 Task: Create a due date automation trigger when advanced on, on the tuesday after a card is due add dates not starting next week at 11:00 AM.
Action: Mouse moved to (952, 141)
Screenshot: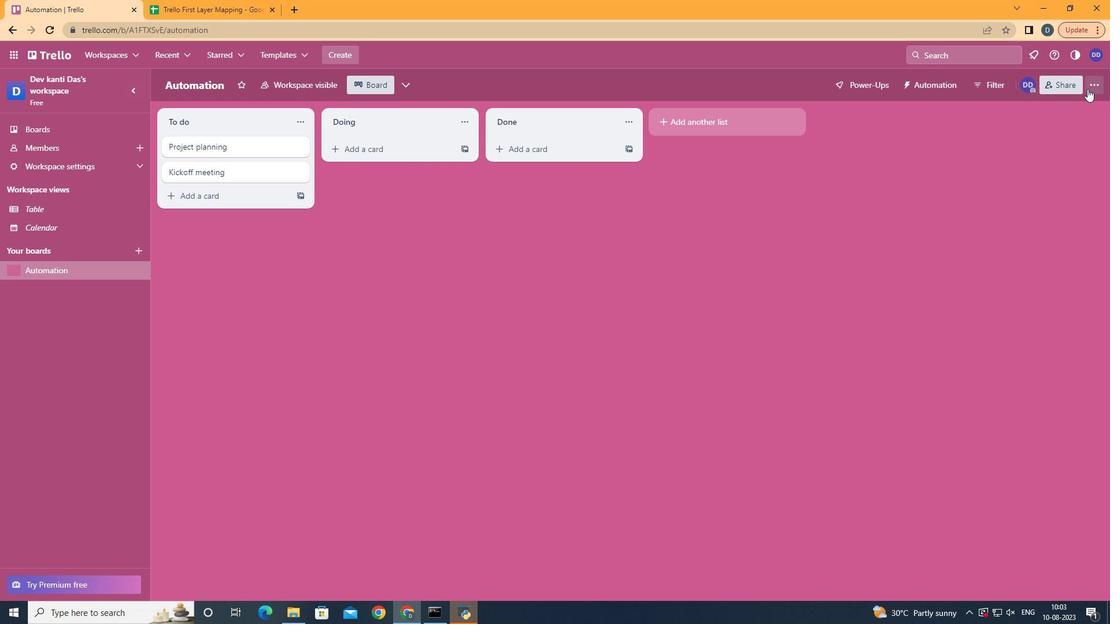 
Action: Mouse pressed left at (952, 141)
Screenshot: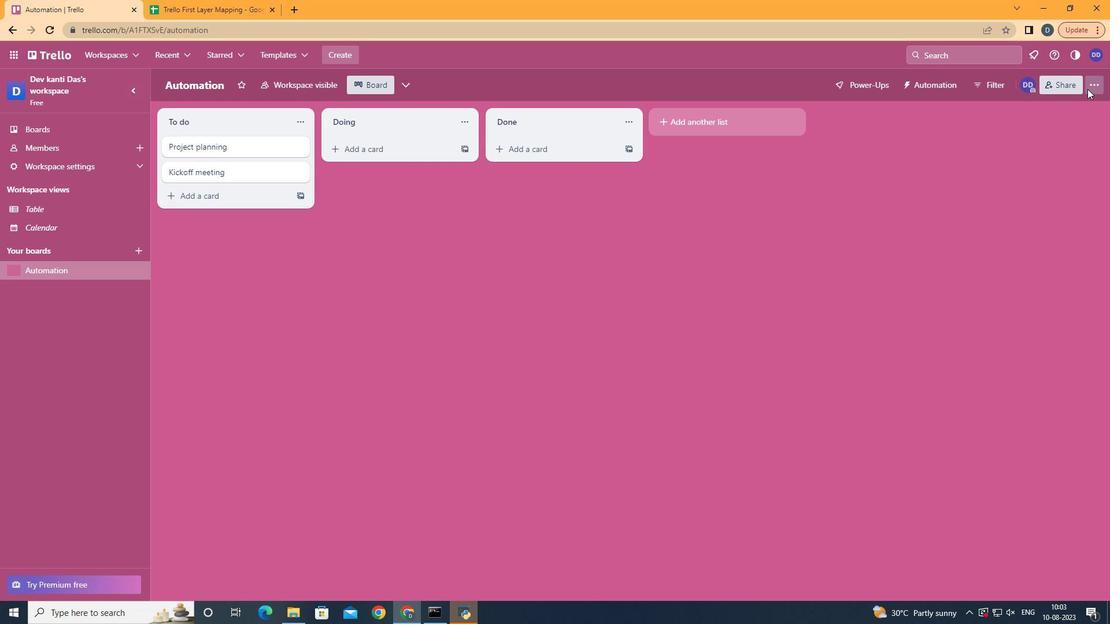 
Action: Mouse moved to (907, 270)
Screenshot: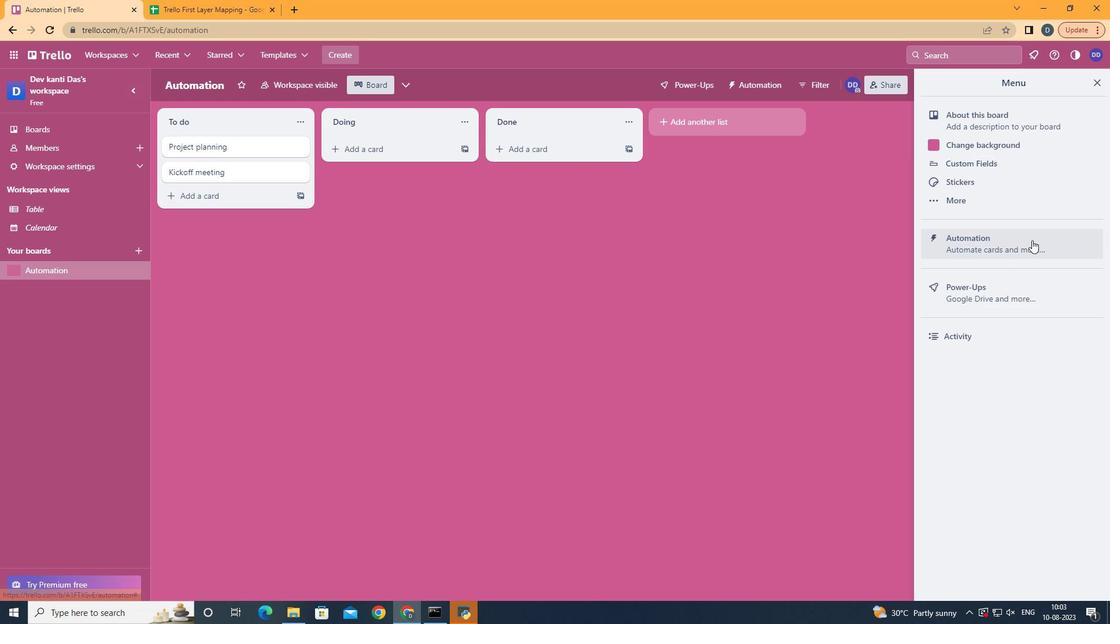 
Action: Mouse pressed left at (907, 270)
Screenshot: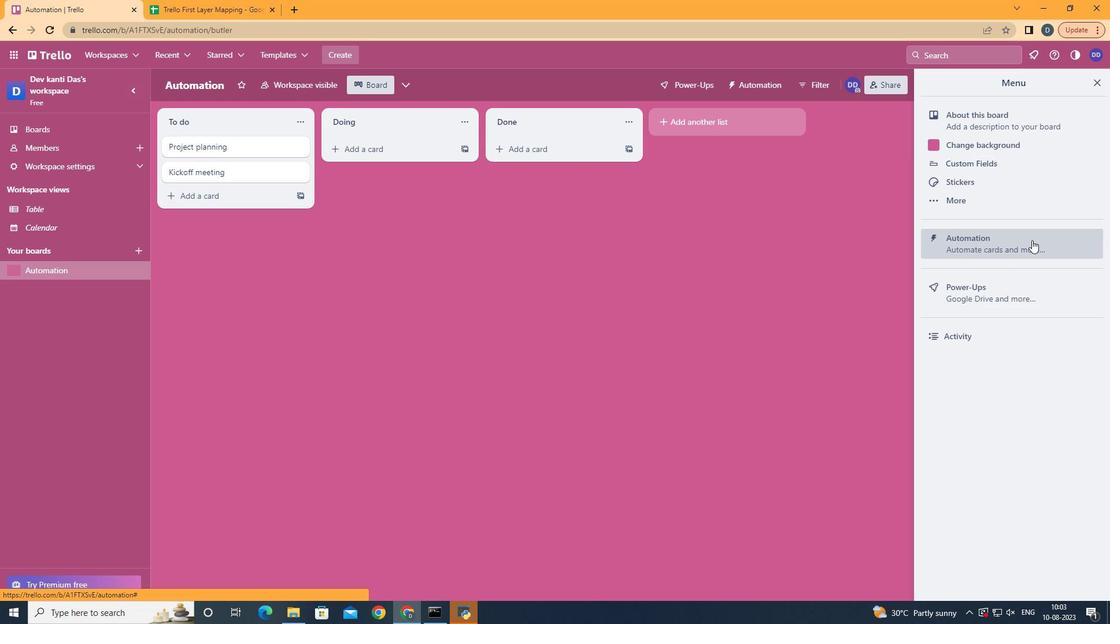 
Action: Mouse moved to (243, 263)
Screenshot: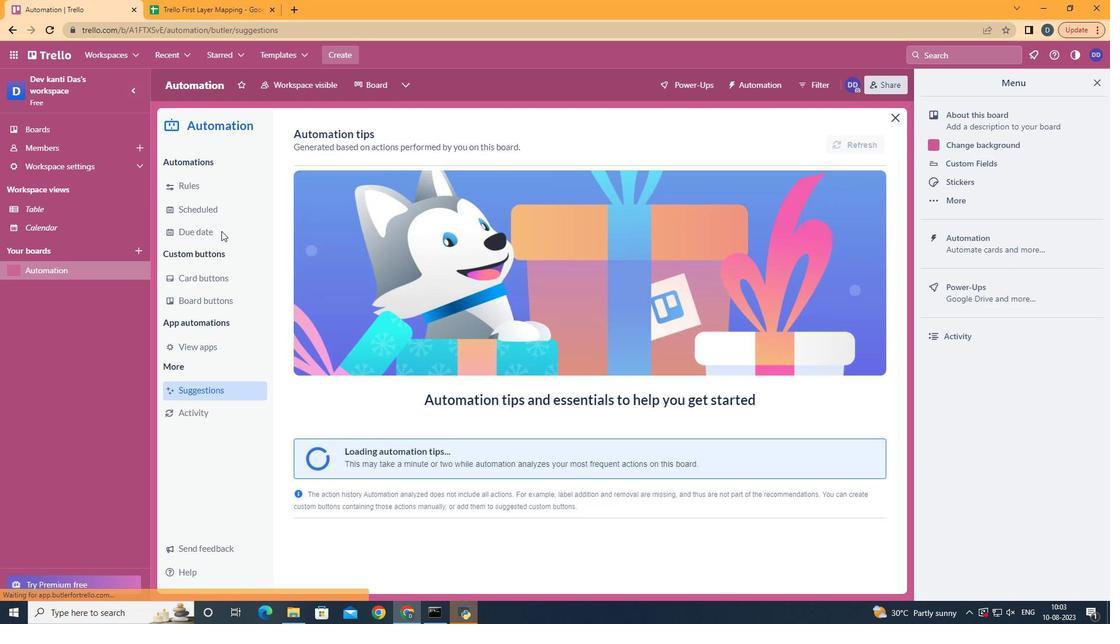 
Action: Mouse pressed left at (243, 263)
Screenshot: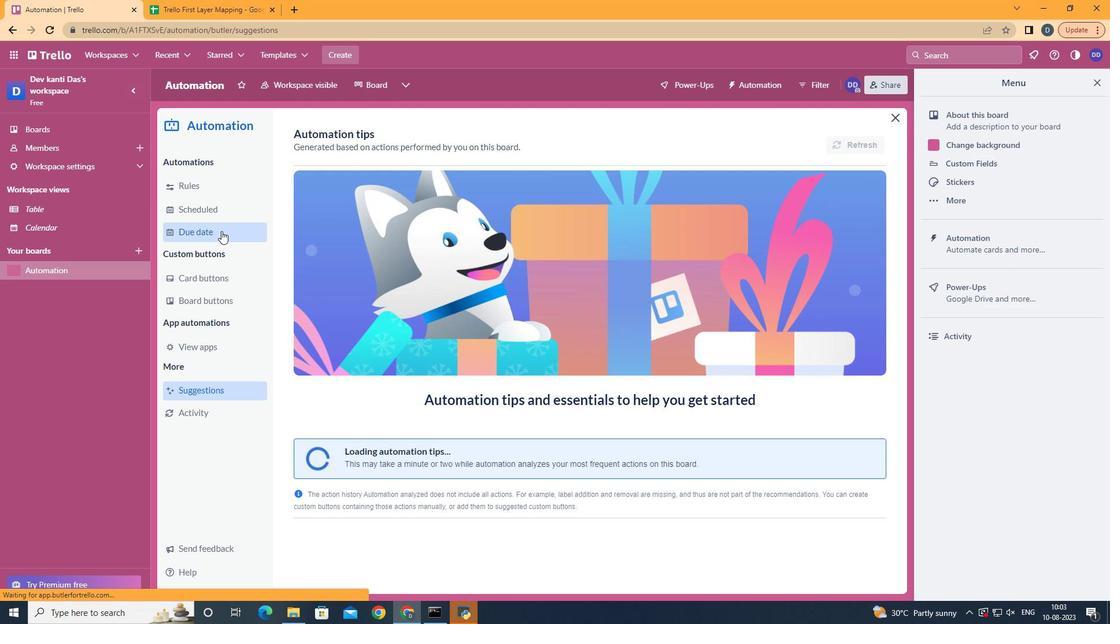 
Action: Mouse moved to (727, 186)
Screenshot: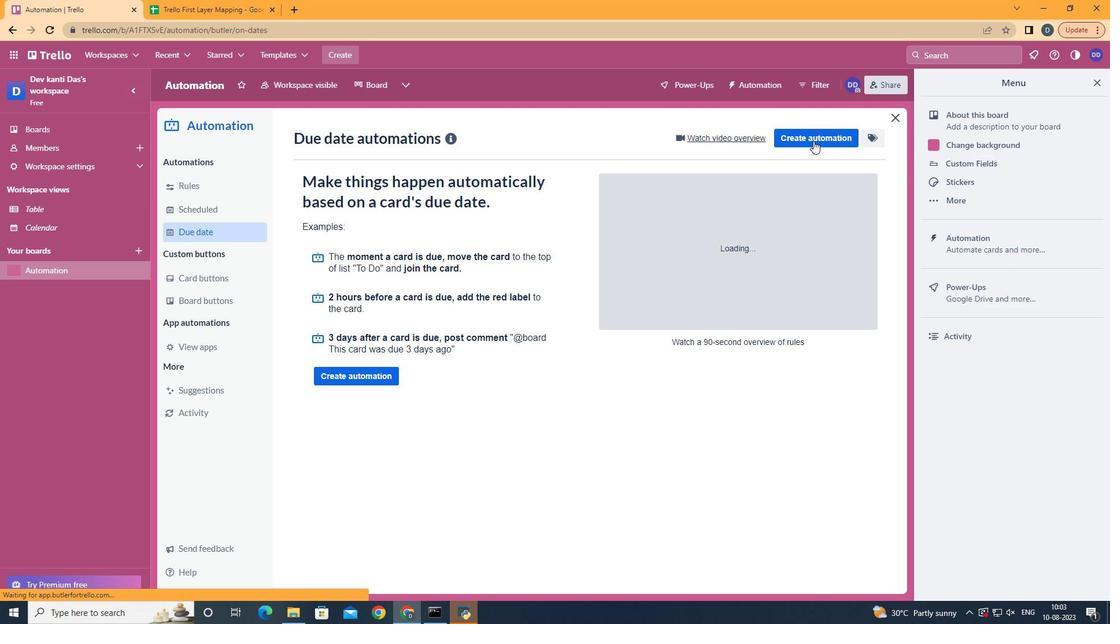 
Action: Mouse pressed left at (727, 186)
Screenshot: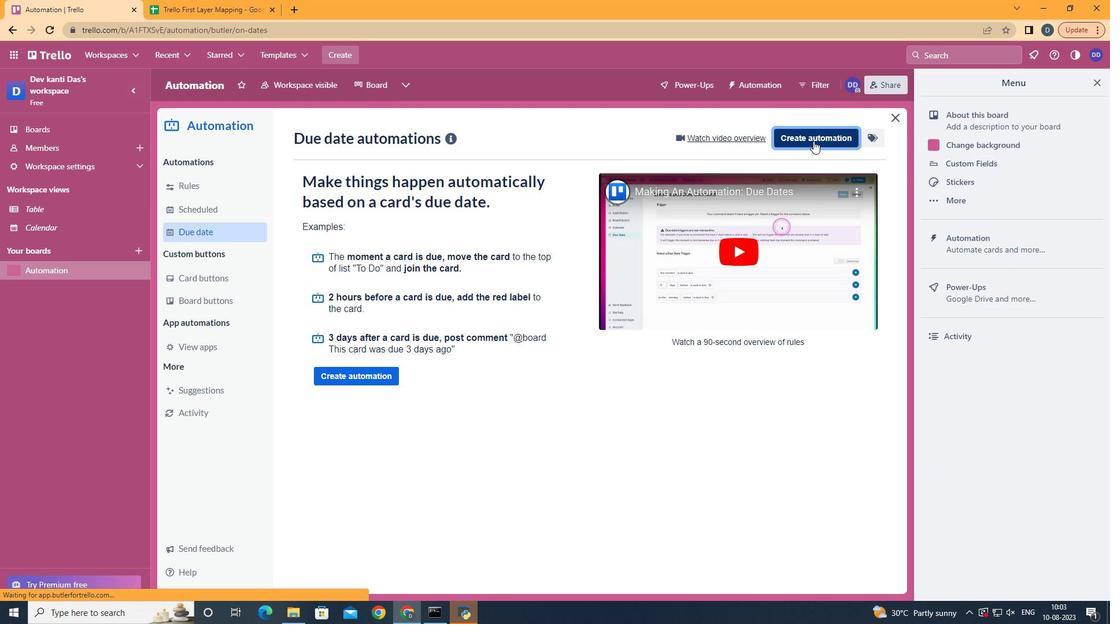 
Action: Mouse moved to (552, 272)
Screenshot: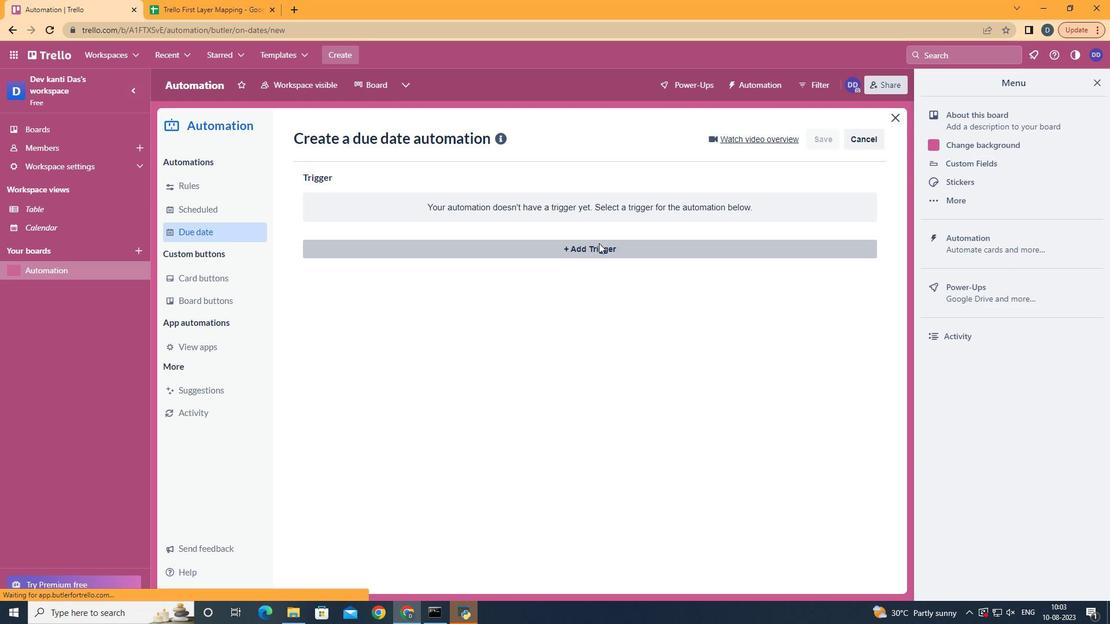 
Action: Mouse pressed left at (552, 272)
Screenshot: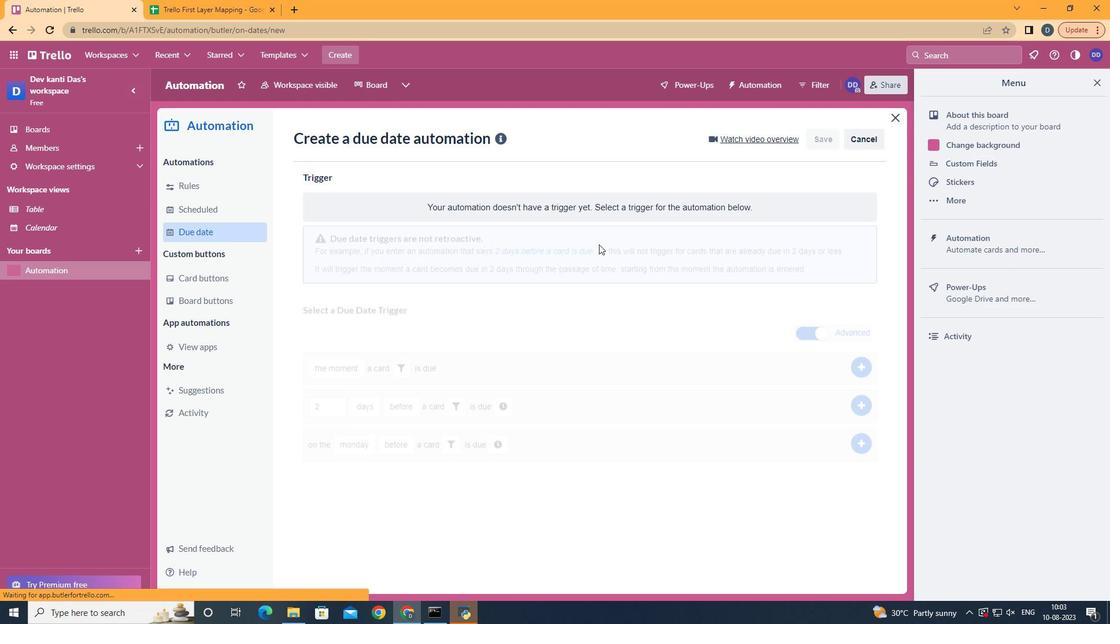 
Action: Mouse moved to (363, 345)
Screenshot: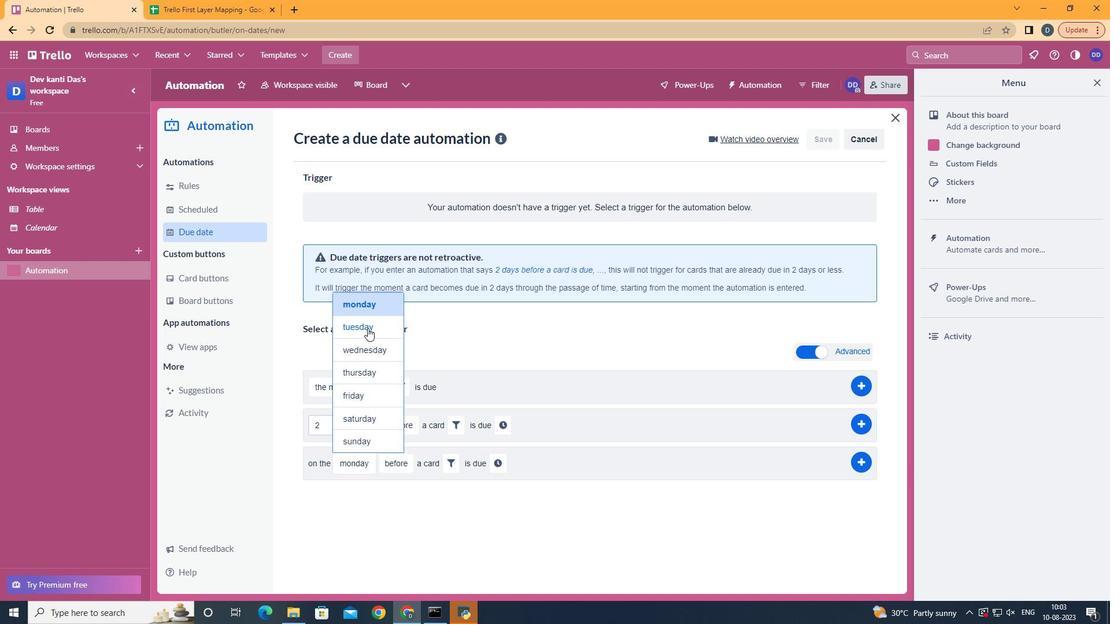 
Action: Mouse pressed left at (363, 345)
Screenshot: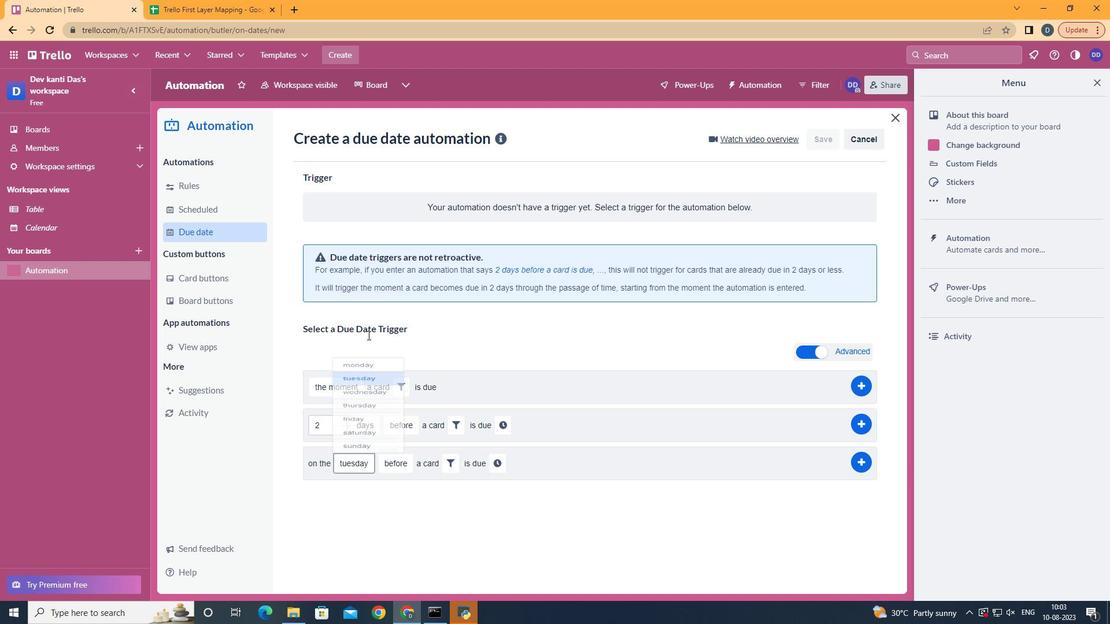 
Action: Mouse moved to (388, 494)
Screenshot: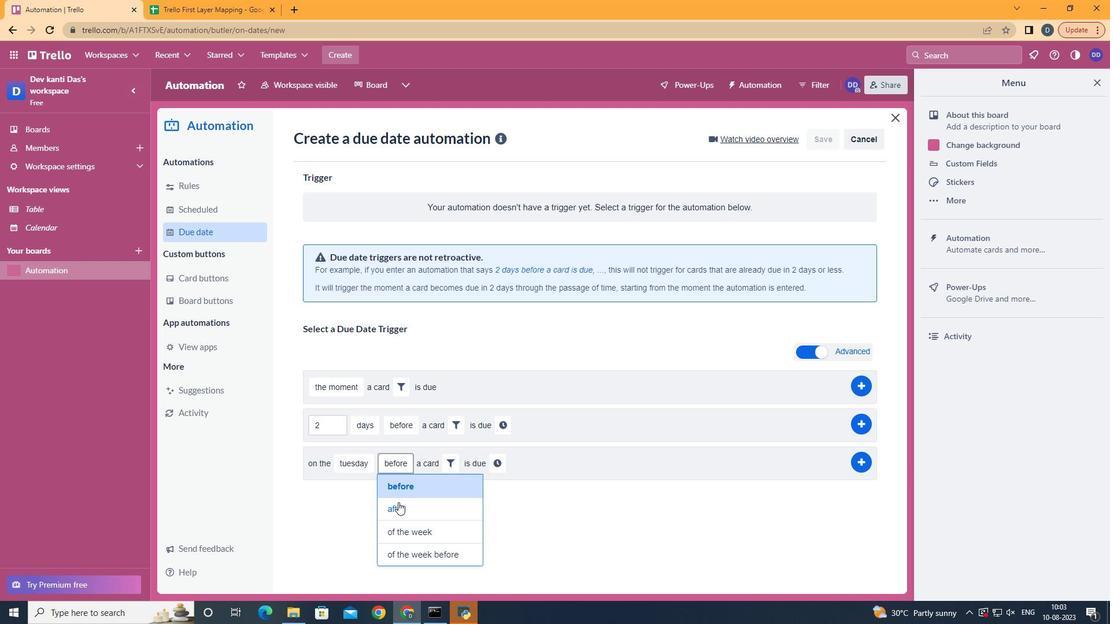 
Action: Mouse pressed left at (388, 494)
Screenshot: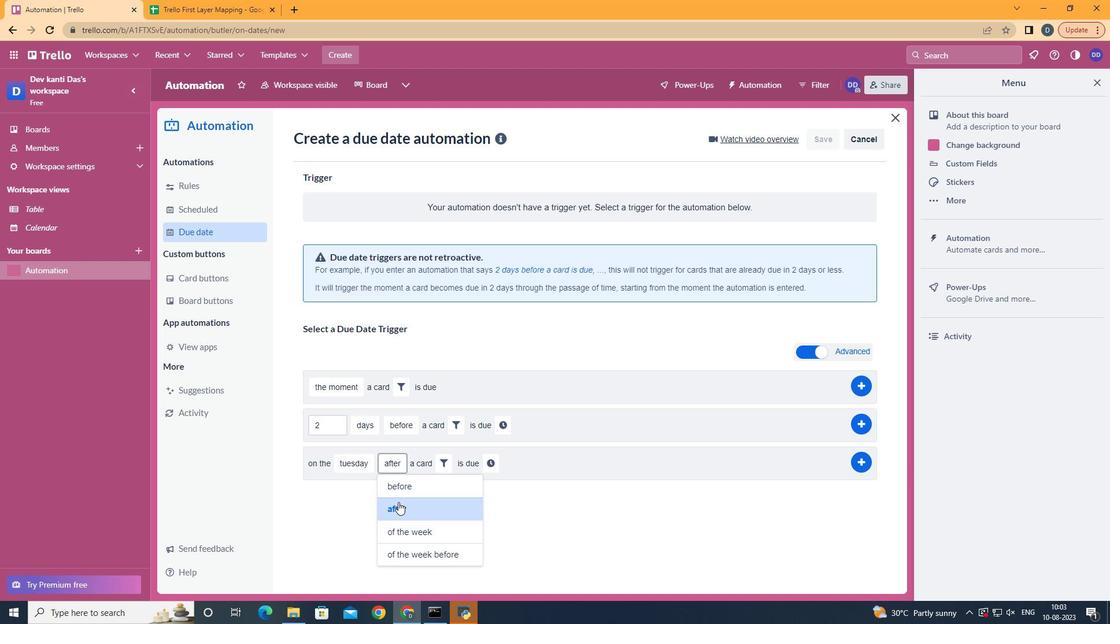 
Action: Mouse moved to (431, 464)
Screenshot: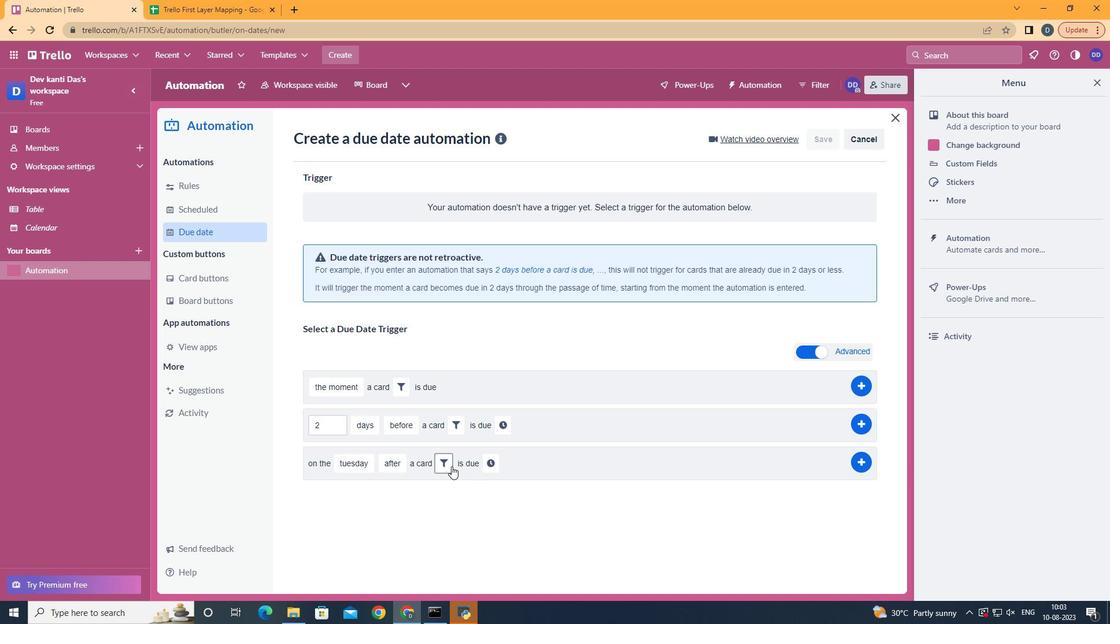 
Action: Mouse pressed left at (431, 464)
Screenshot: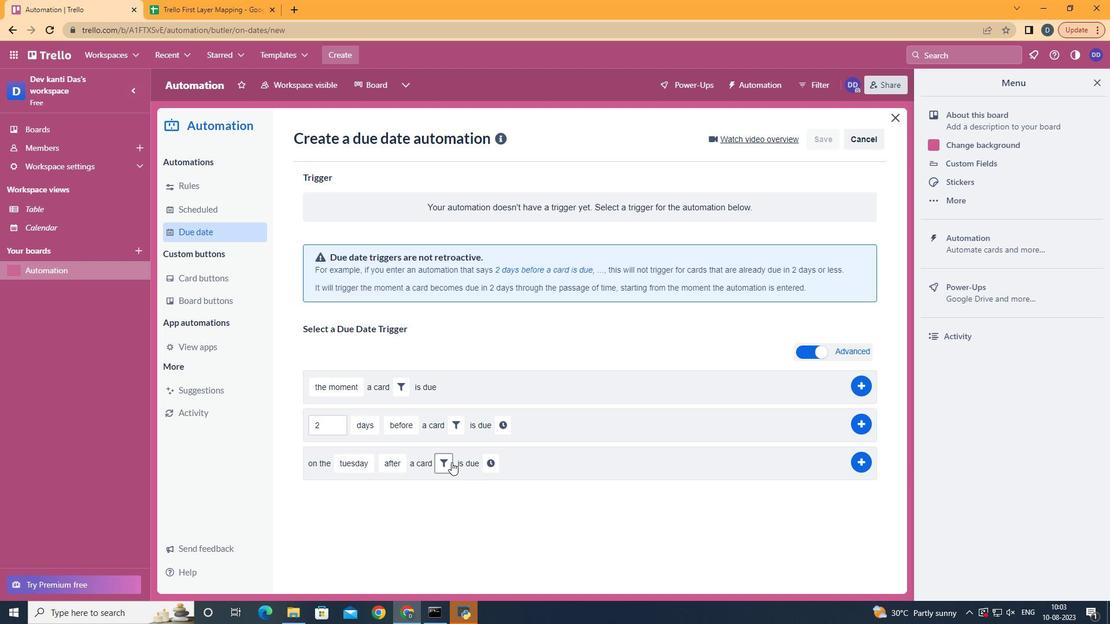 
Action: Mouse moved to (480, 490)
Screenshot: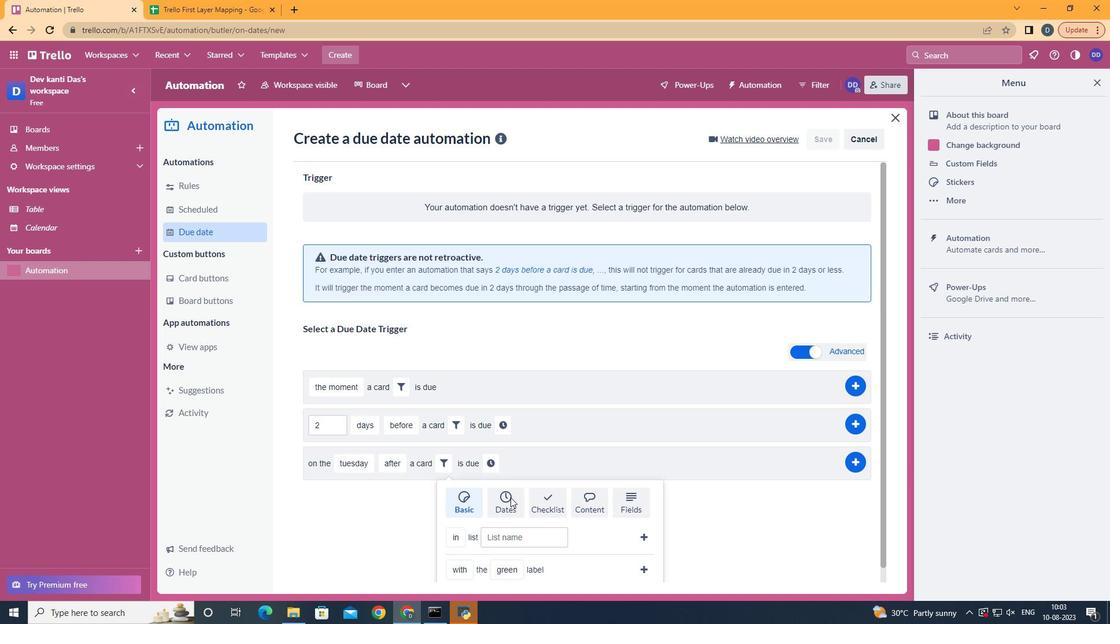 
Action: Mouse pressed left at (480, 490)
Screenshot: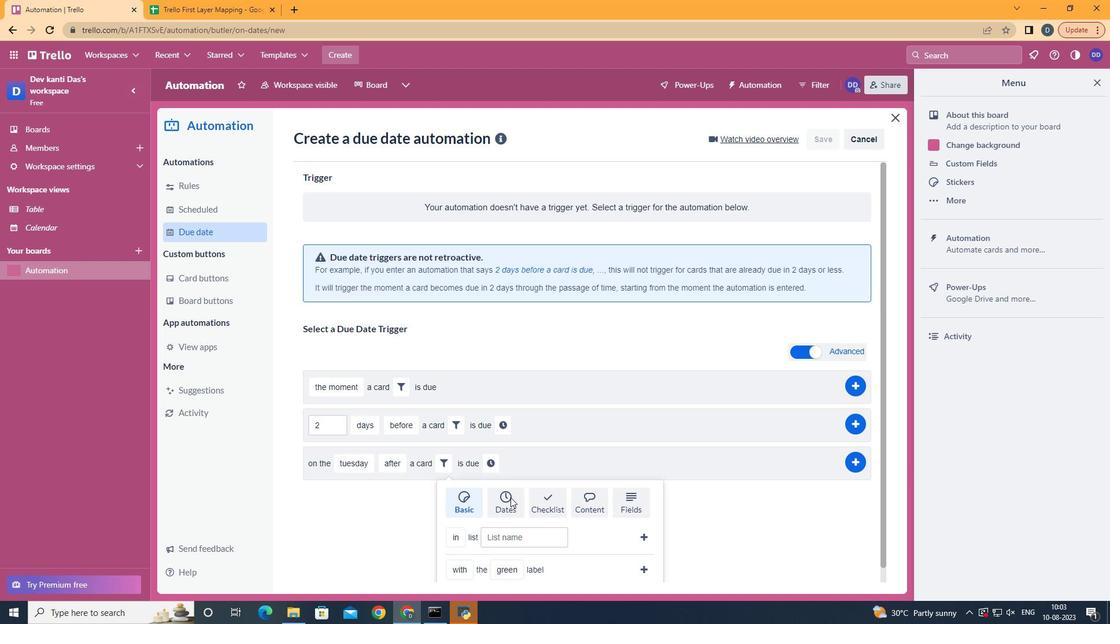 
Action: Mouse scrolled (480, 490) with delta (0, 0)
Screenshot: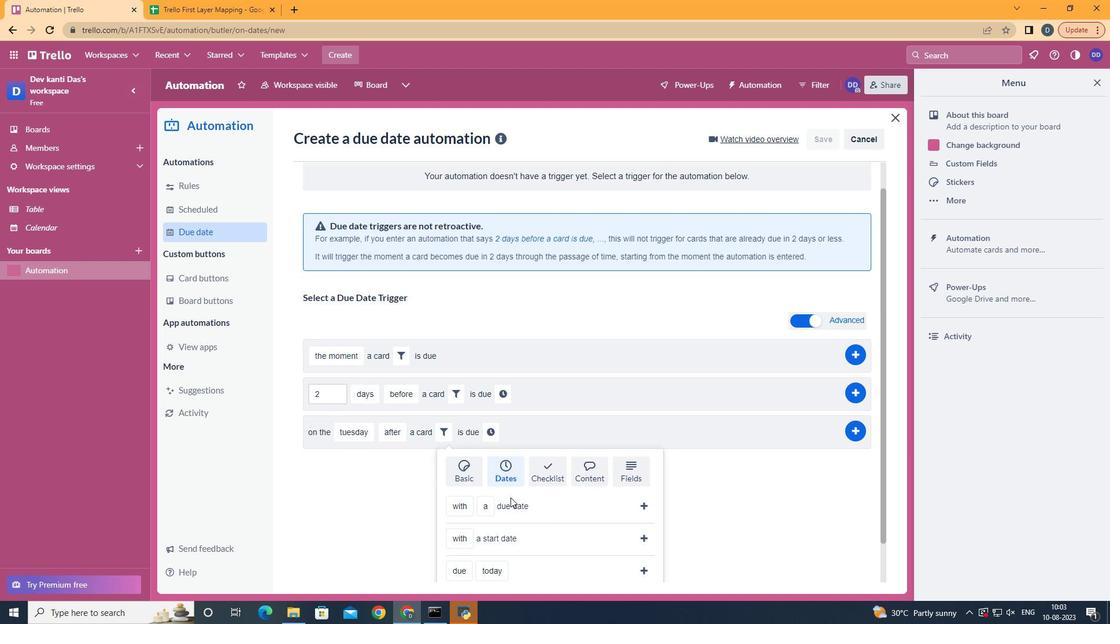 
Action: Mouse scrolled (480, 490) with delta (0, 0)
Screenshot: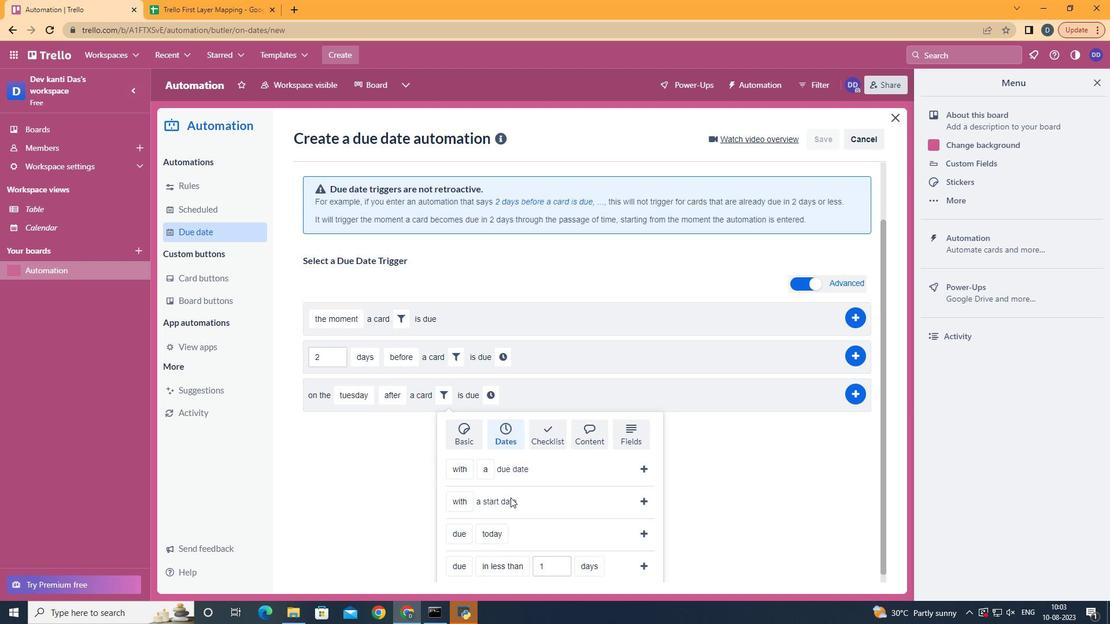 
Action: Mouse scrolled (480, 490) with delta (0, 0)
Screenshot: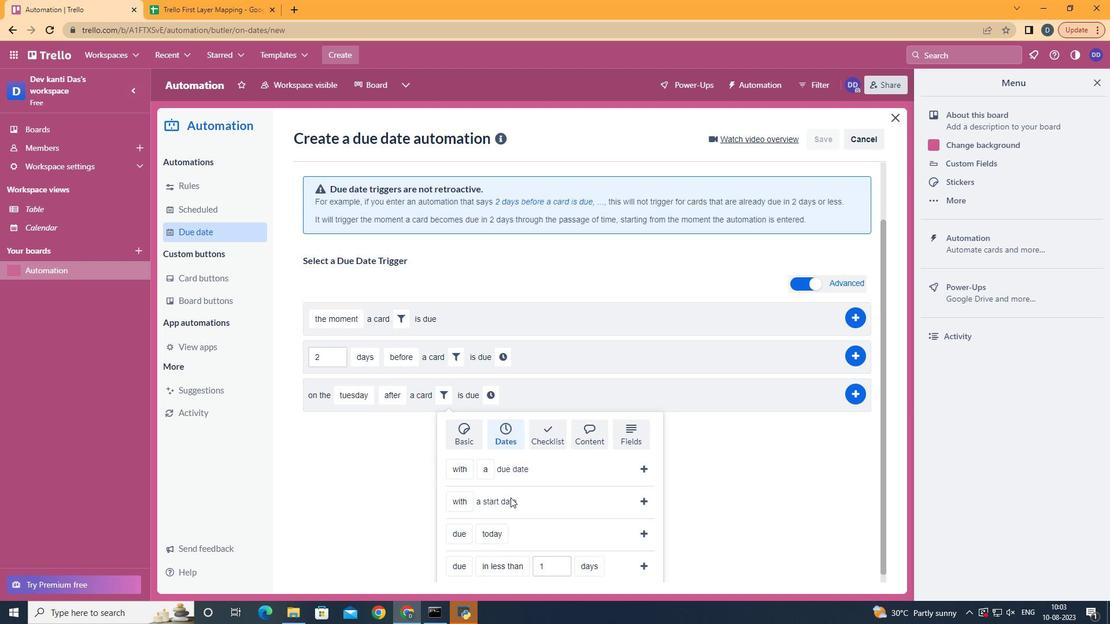 
Action: Mouse scrolled (480, 490) with delta (0, 0)
Screenshot: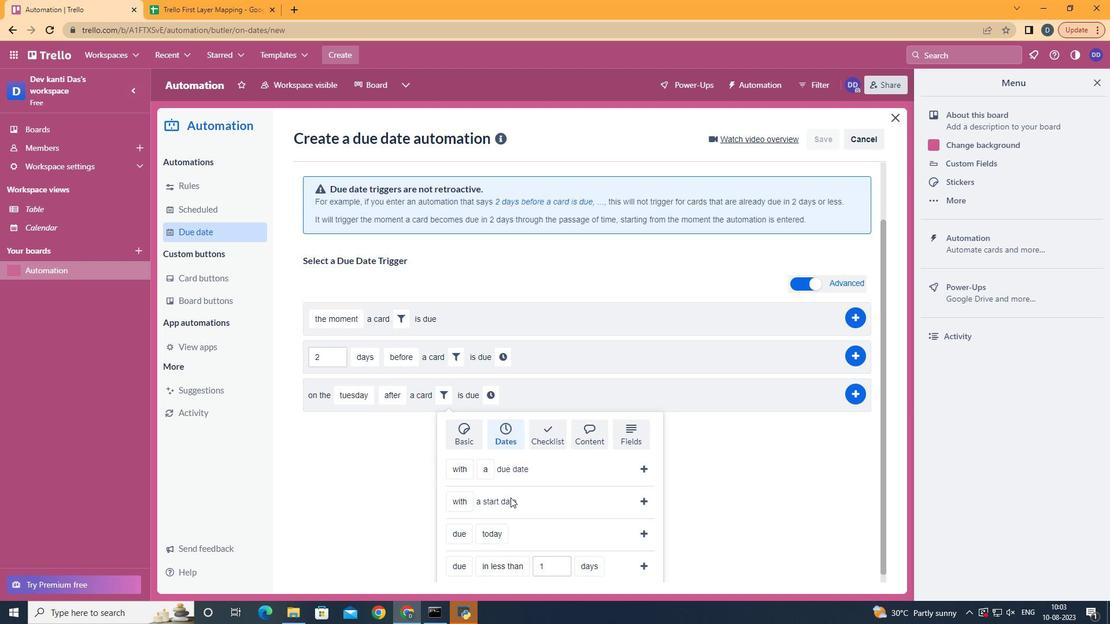 
Action: Mouse scrolled (480, 490) with delta (0, 0)
Screenshot: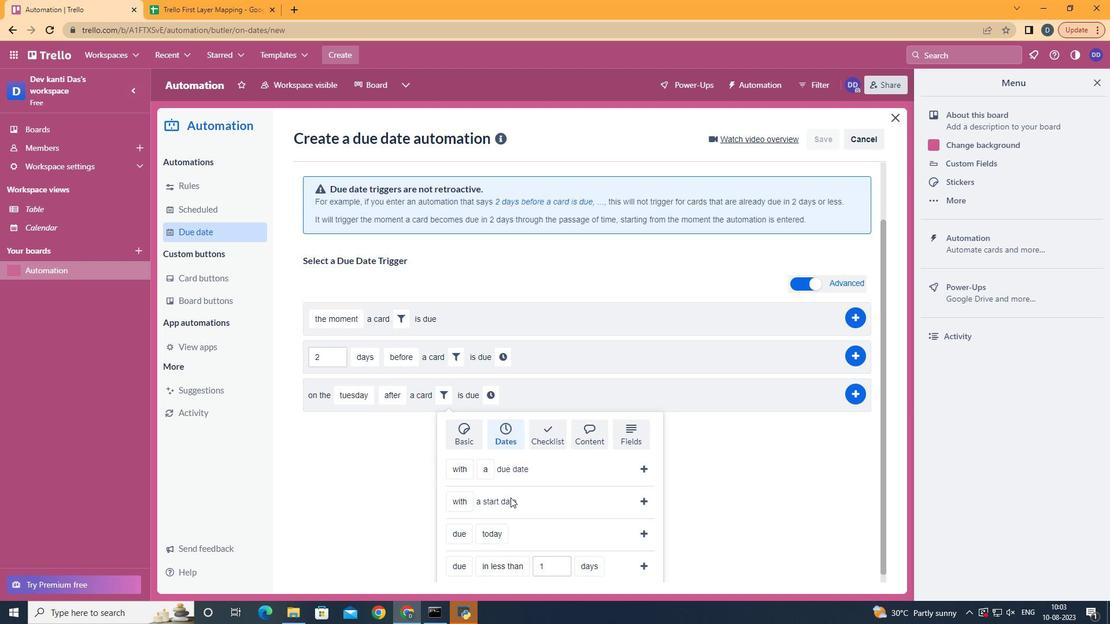 
Action: Mouse moved to (453, 495)
Screenshot: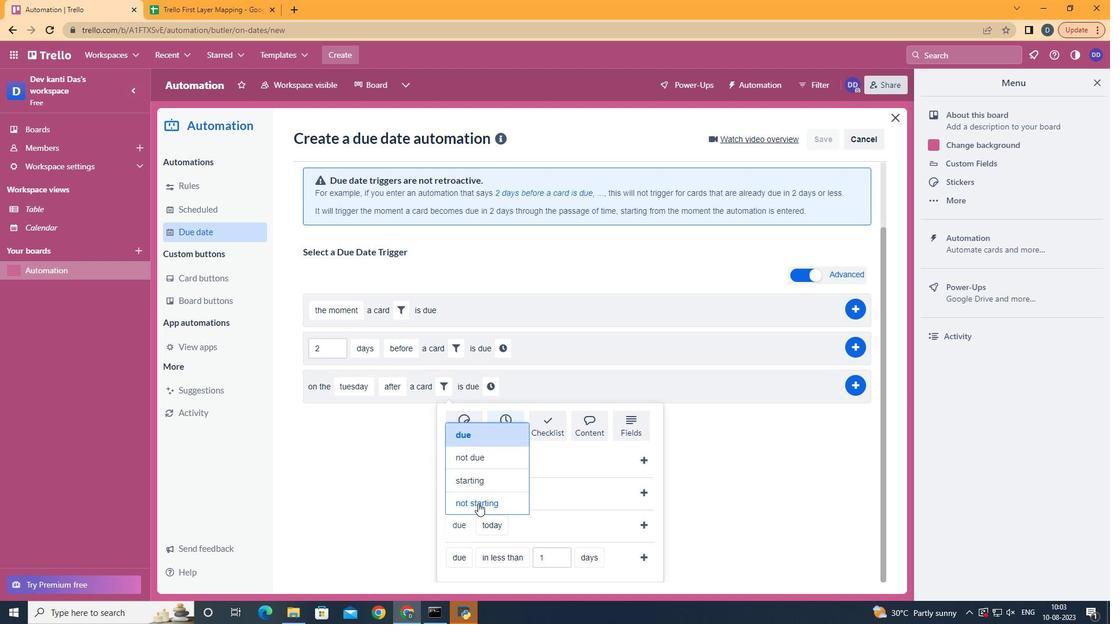 
Action: Mouse pressed left at (453, 495)
Screenshot: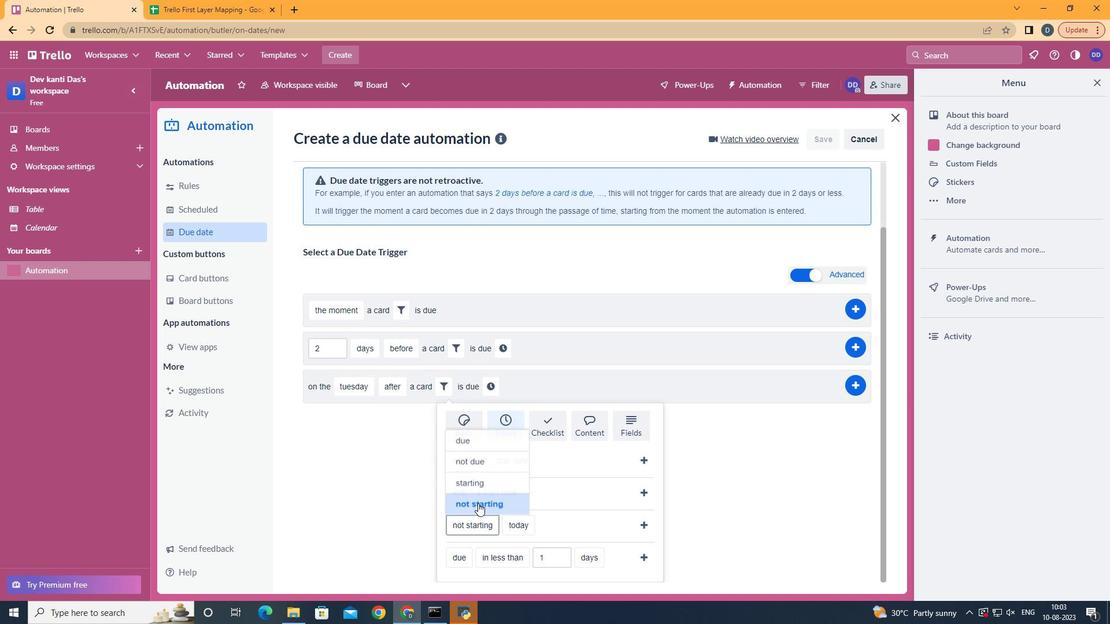 
Action: Mouse moved to (504, 456)
Screenshot: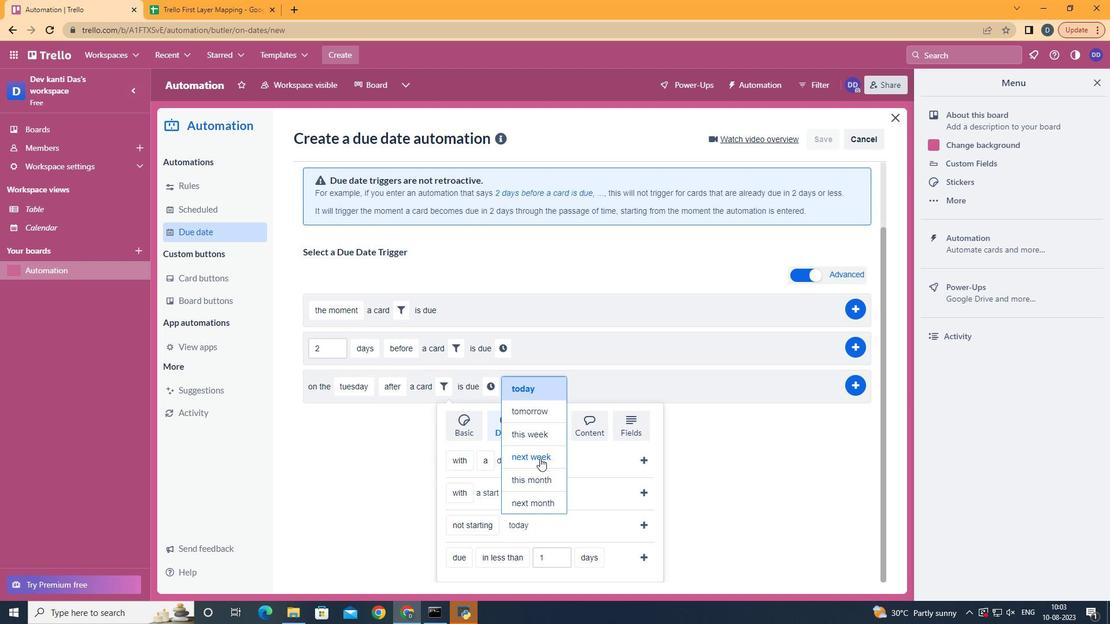 
Action: Mouse pressed left at (504, 456)
Screenshot: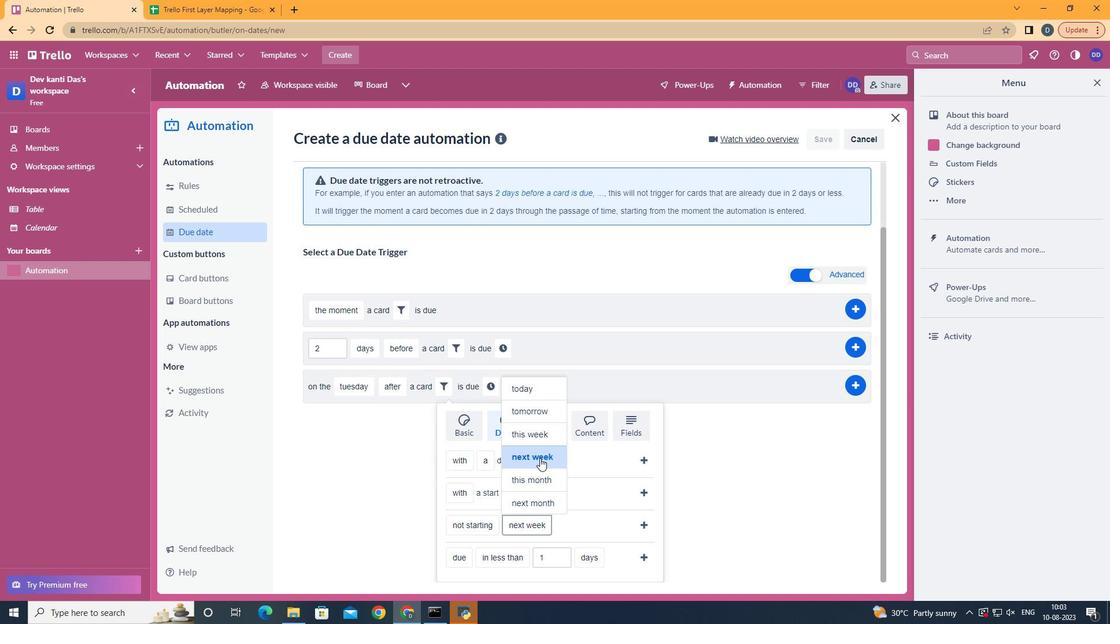 
Action: Mouse moved to (587, 518)
Screenshot: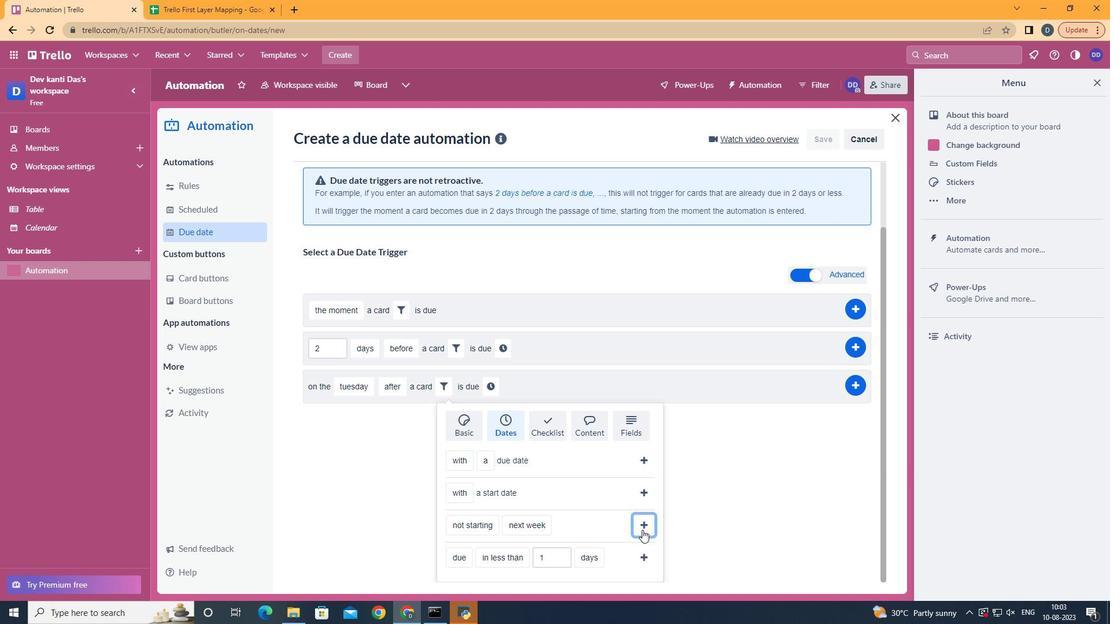 
Action: Mouse pressed left at (587, 518)
Screenshot: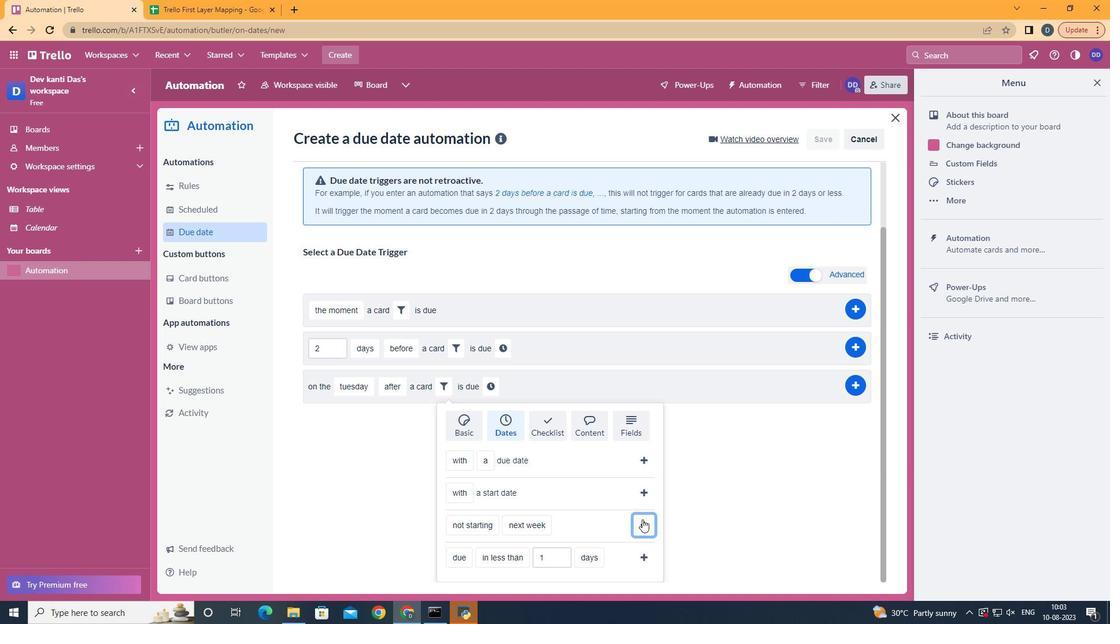 
Action: Mouse moved to (554, 459)
Screenshot: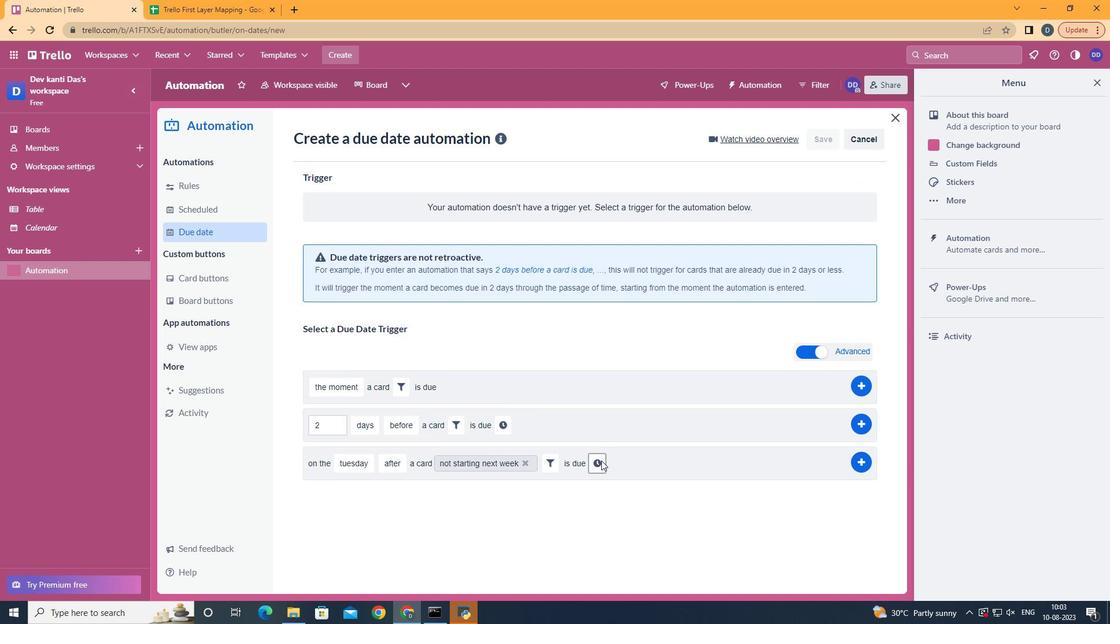 
Action: Mouse pressed left at (554, 459)
Screenshot: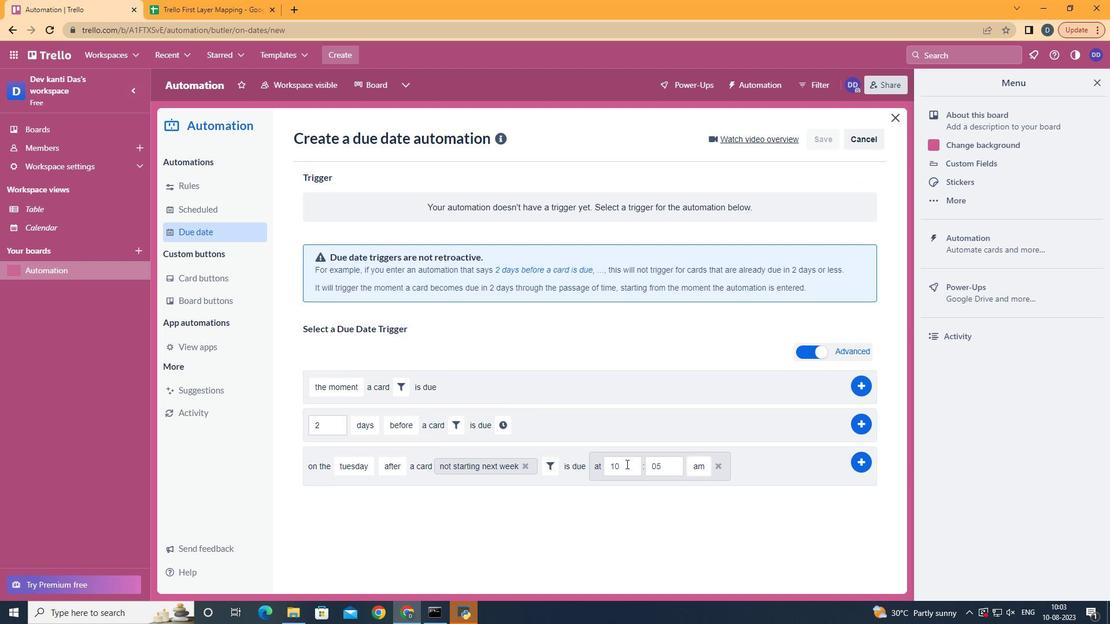 
Action: Mouse moved to (577, 462)
Screenshot: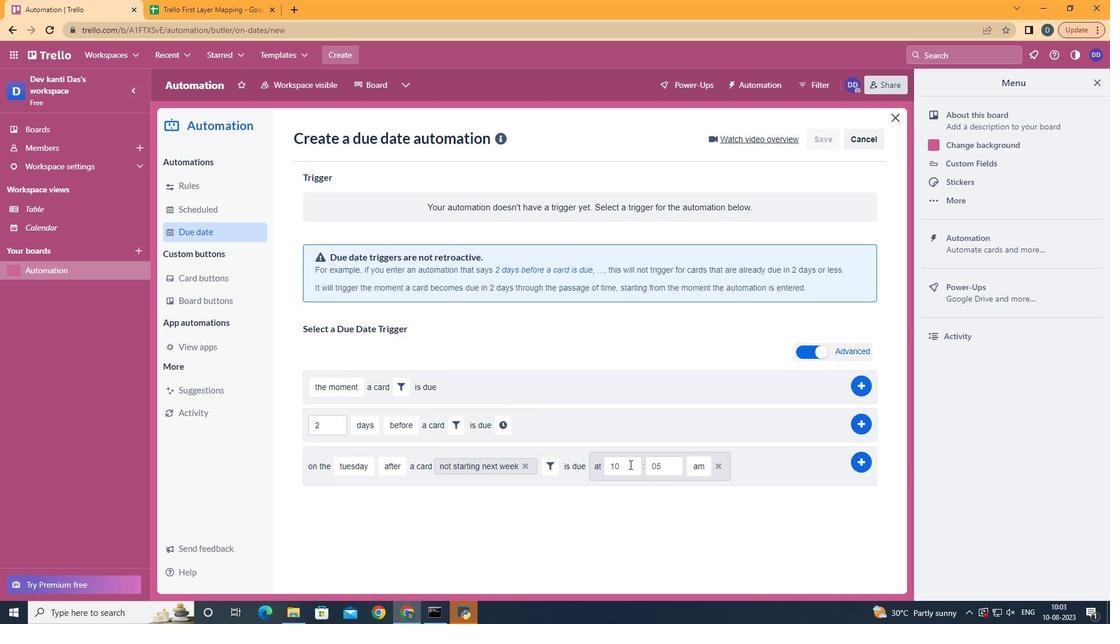 
Action: Mouse pressed left at (577, 462)
Screenshot: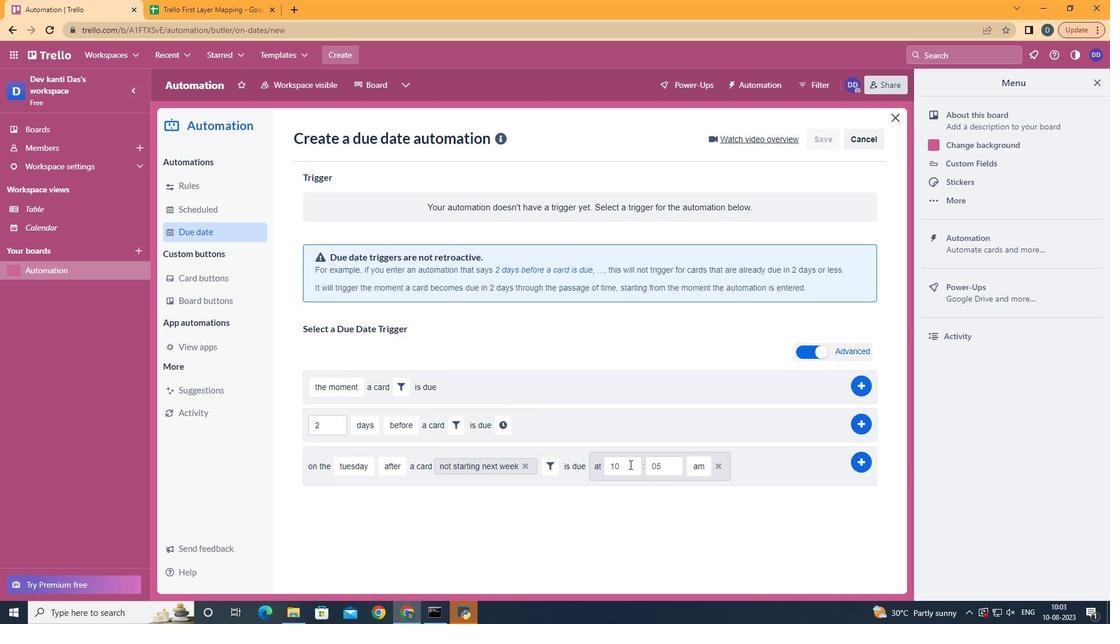 
Action: Key pressed <Key.backspace>1
Screenshot: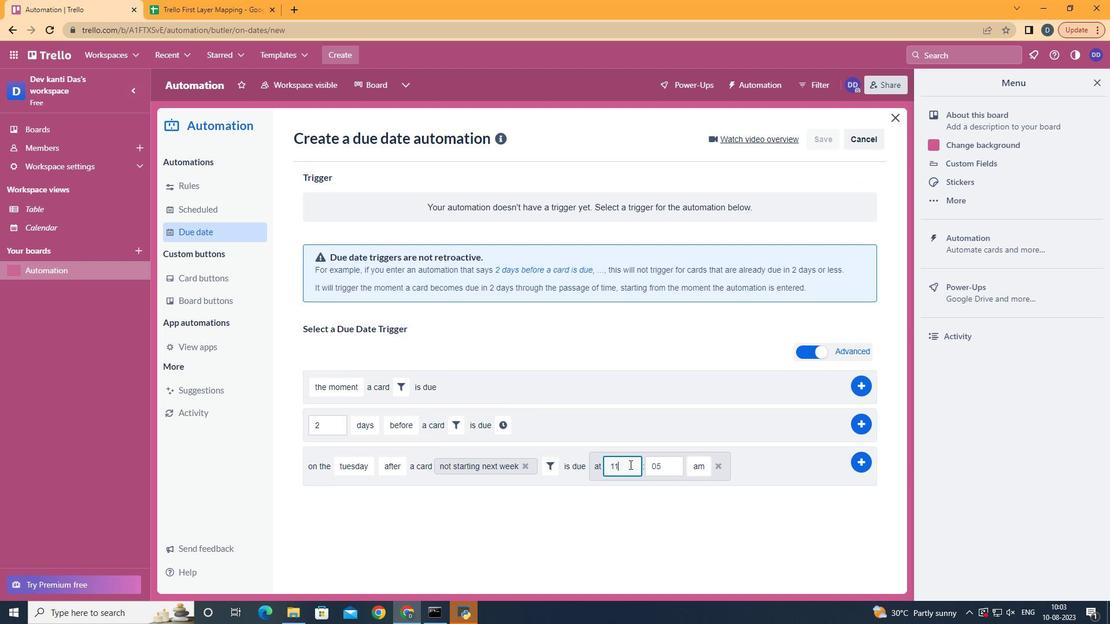 
Action: Mouse moved to (616, 462)
Screenshot: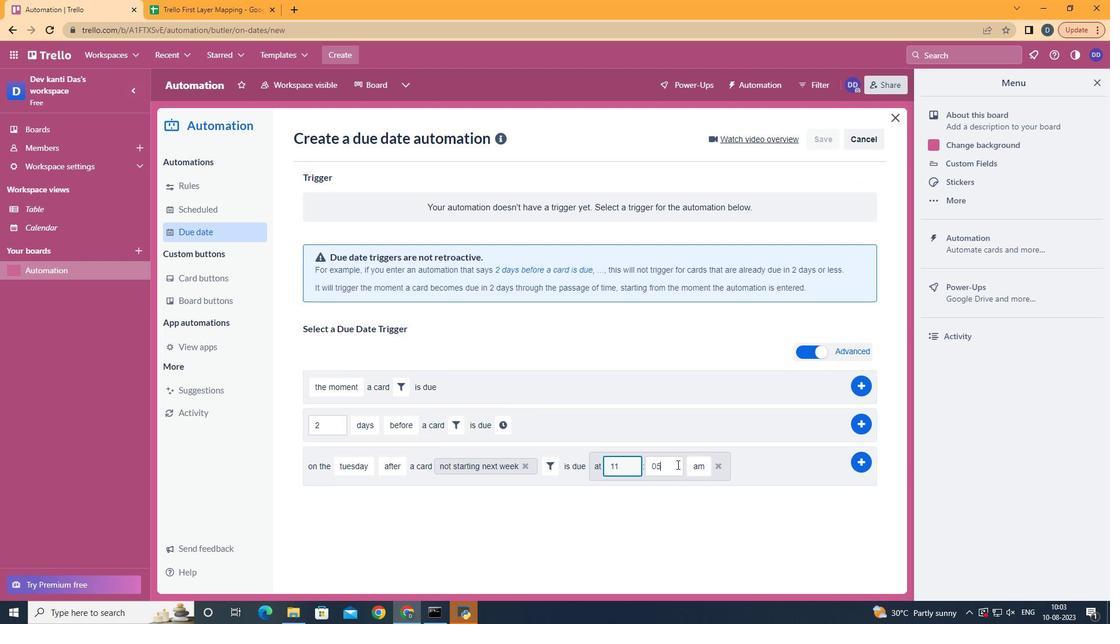 
Action: Mouse pressed left at (616, 462)
Screenshot: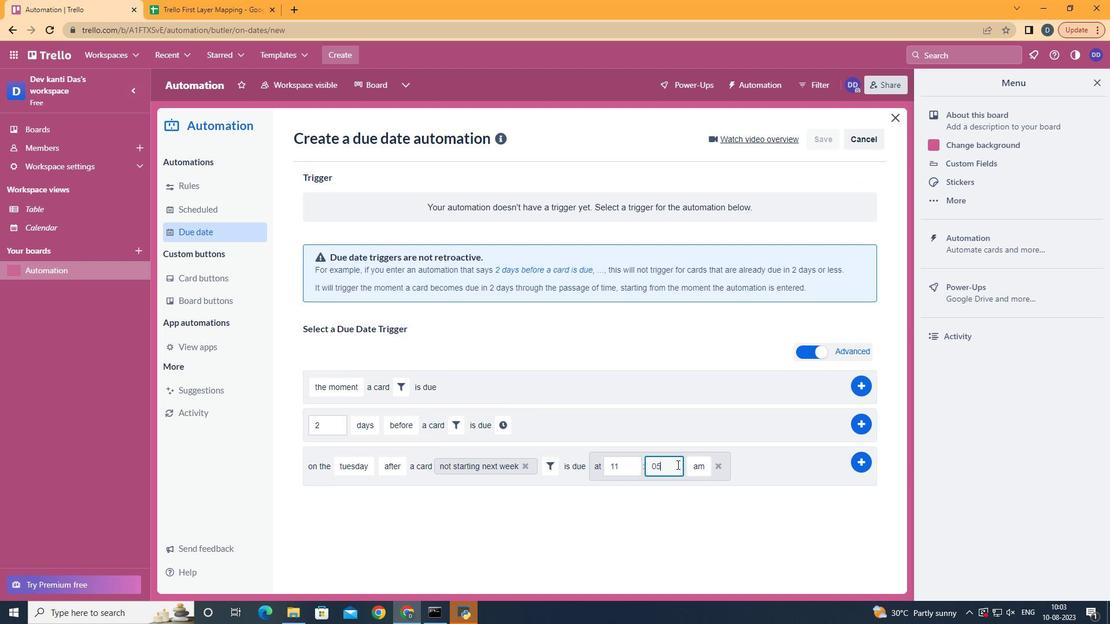 
Action: Key pressed <Key.backspace>0
Screenshot: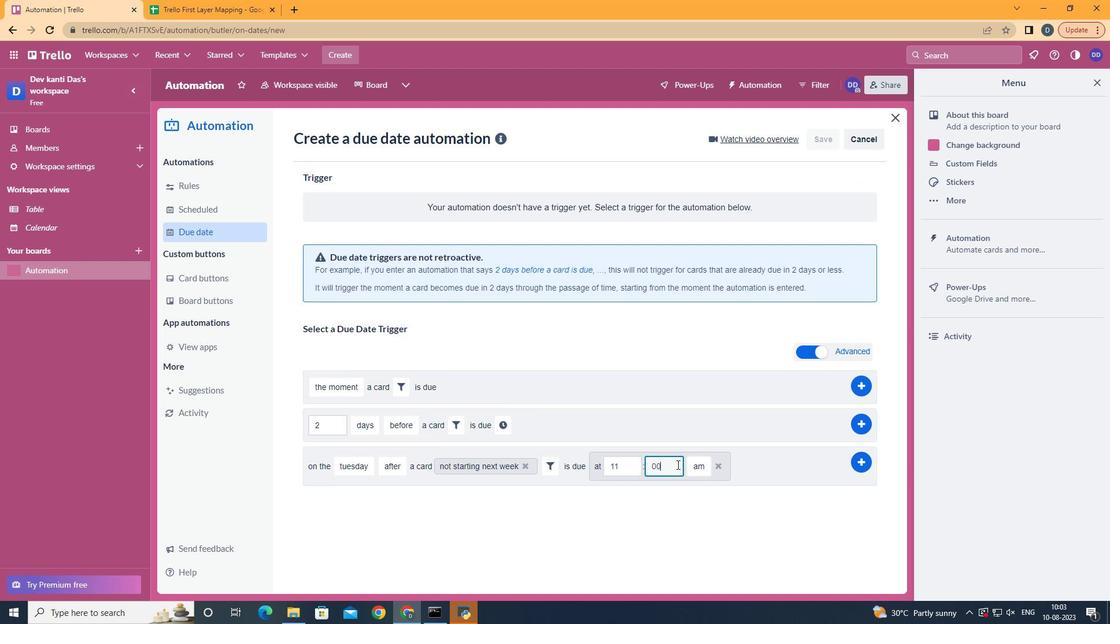 
Action: Mouse moved to (765, 462)
Screenshot: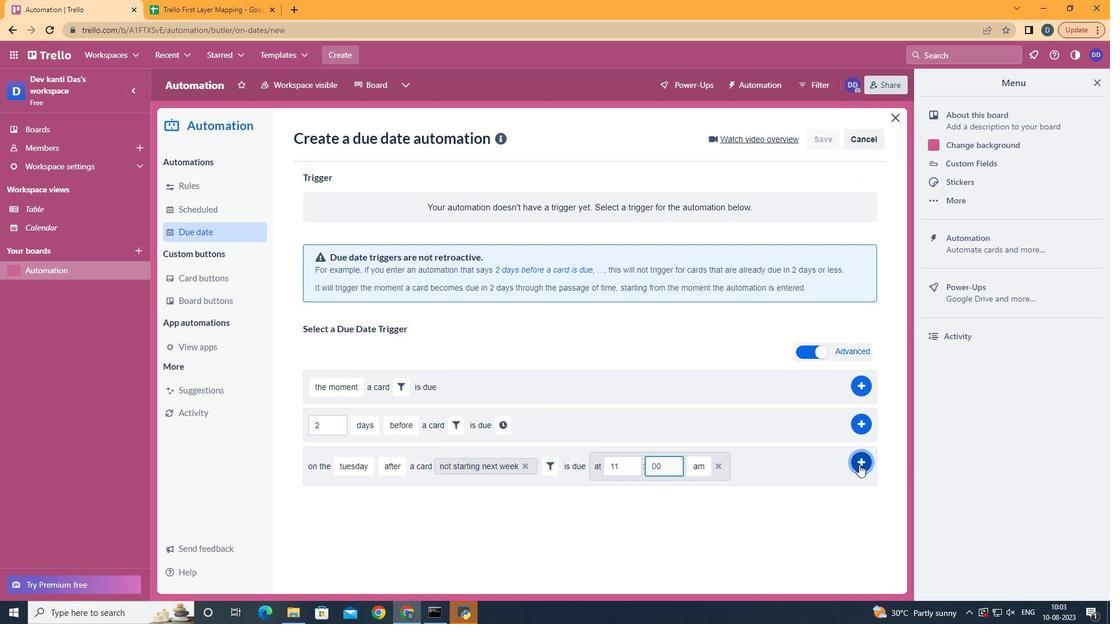 
Action: Mouse pressed left at (765, 462)
Screenshot: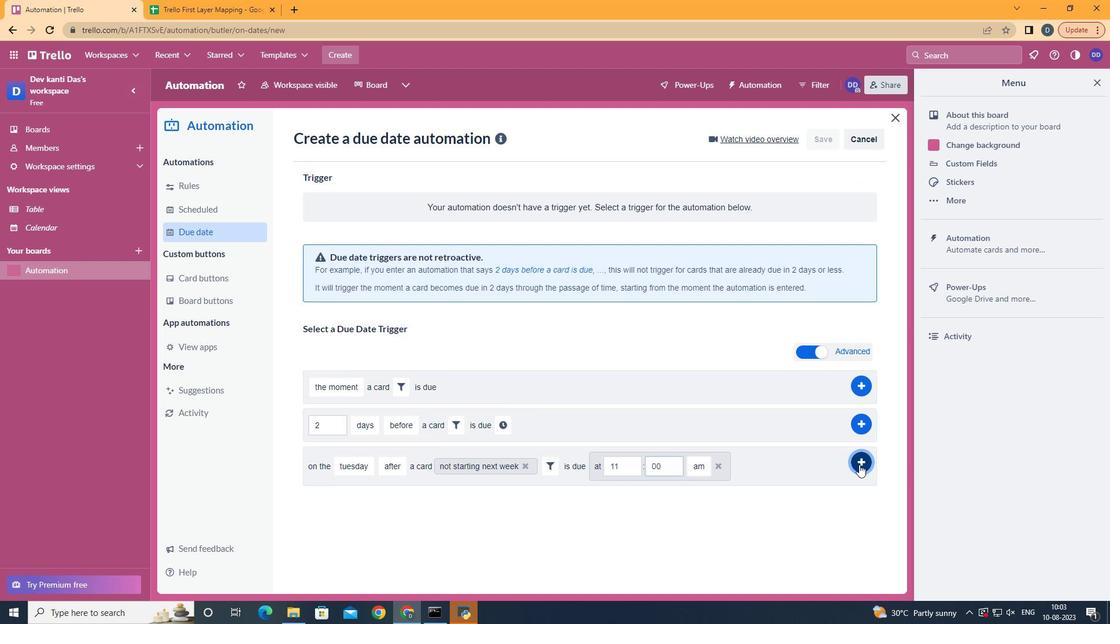 
Action: Mouse moved to (511, 270)
Screenshot: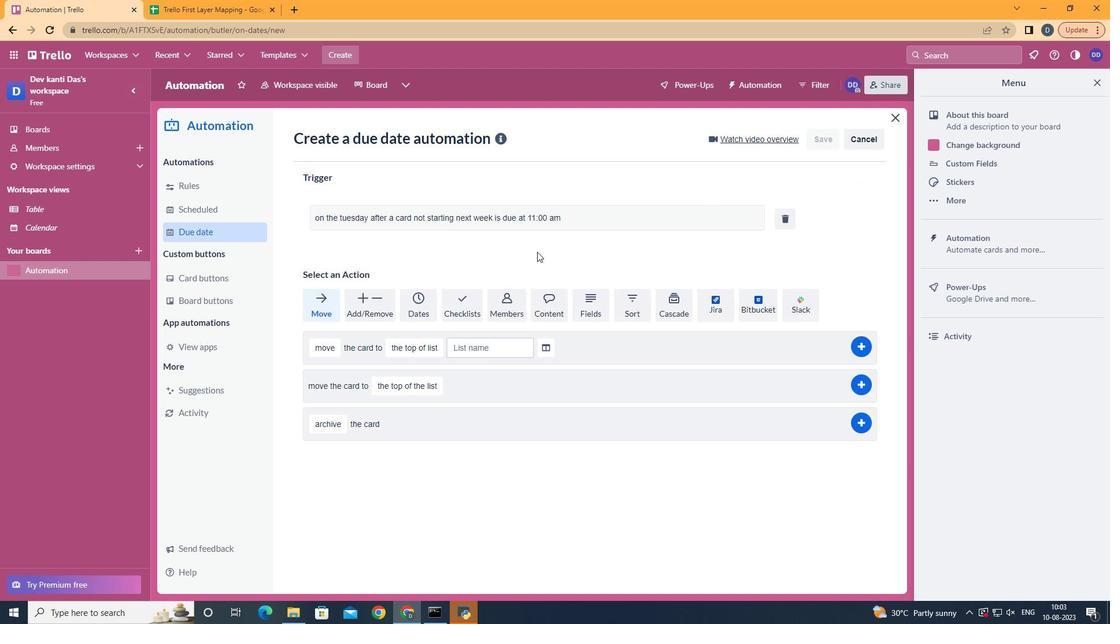 
